 Task: Select Maps
Action: Mouse pressed left at (172, 306)
Screenshot: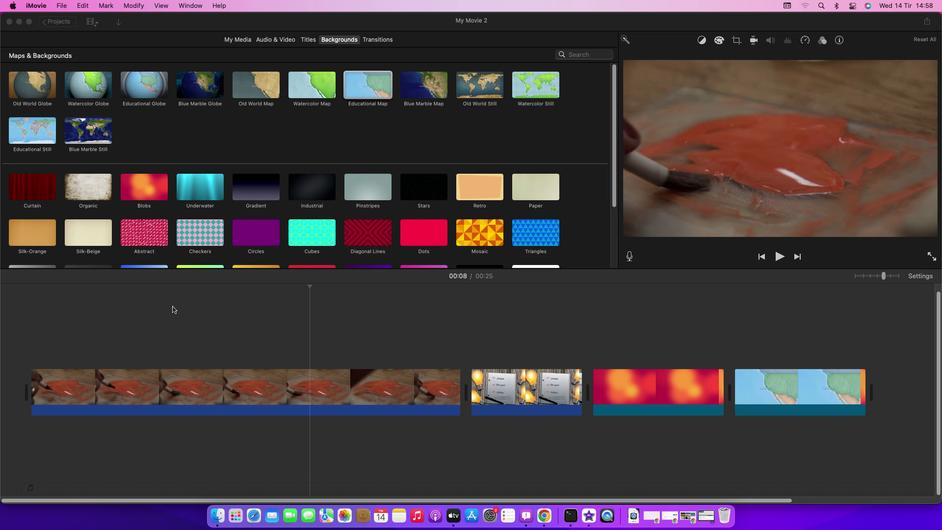 
Action: Mouse moved to (87, 5)
Screenshot: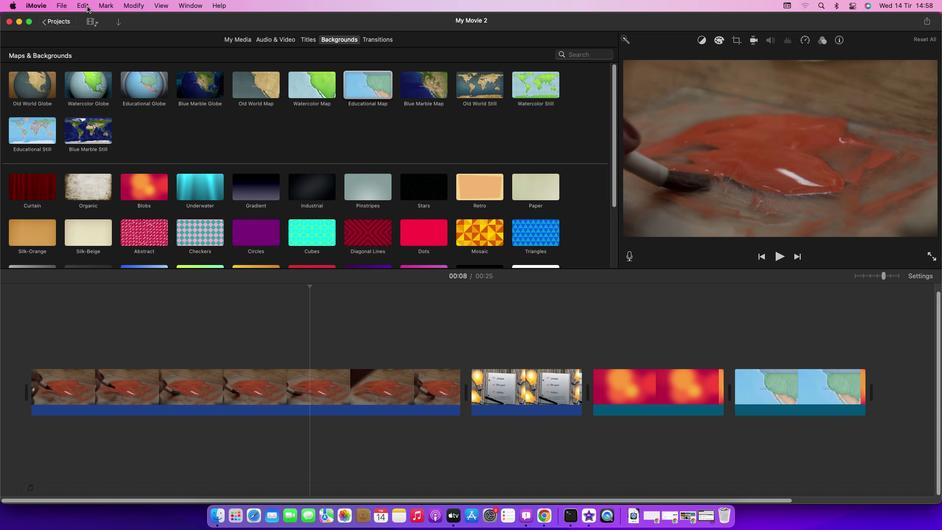 
Action: Mouse pressed left at (87, 5)
Screenshot: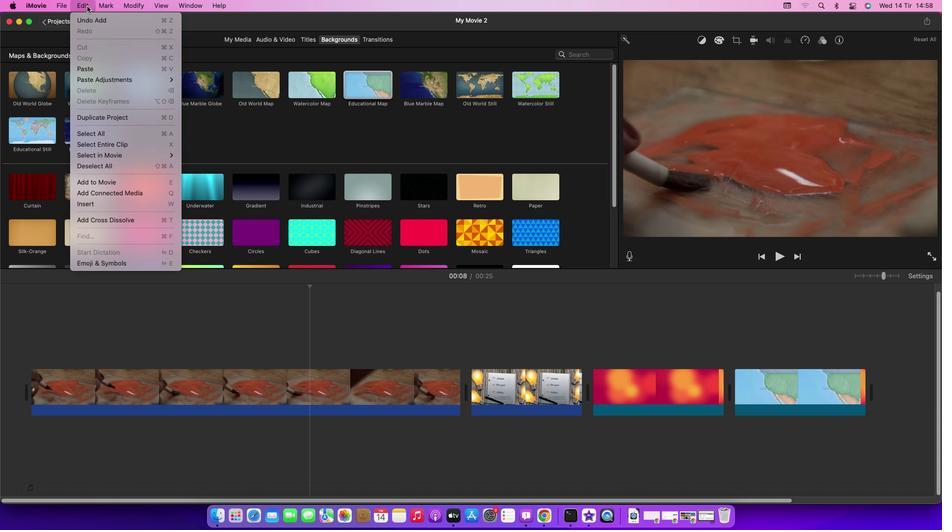 
Action: Mouse moved to (166, 153)
Screenshot: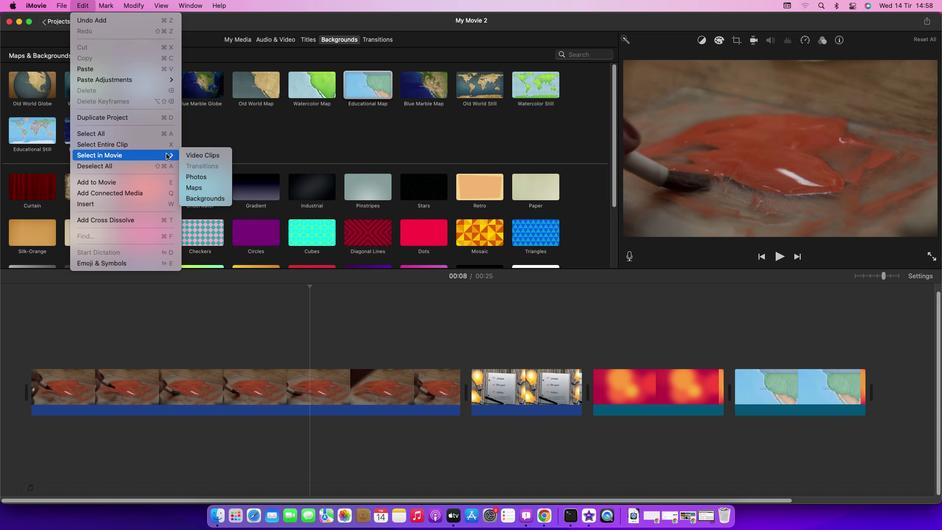 
Action: Mouse pressed left at (166, 153)
Screenshot: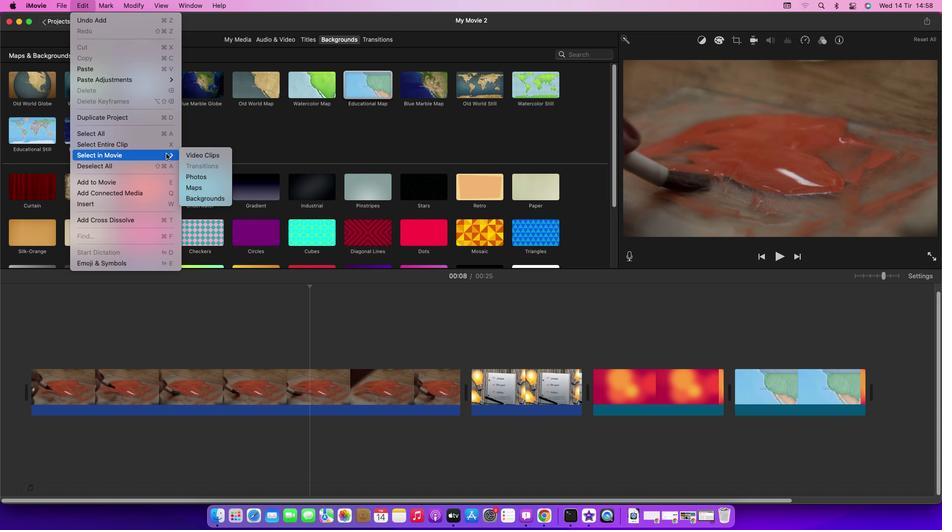 
Action: Mouse moved to (201, 186)
Screenshot: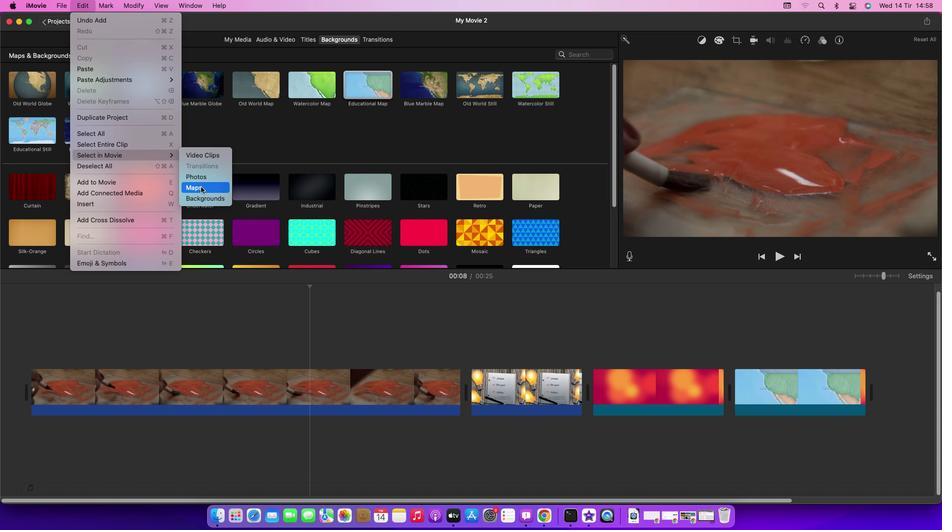 
Action: Mouse pressed left at (201, 186)
Screenshot: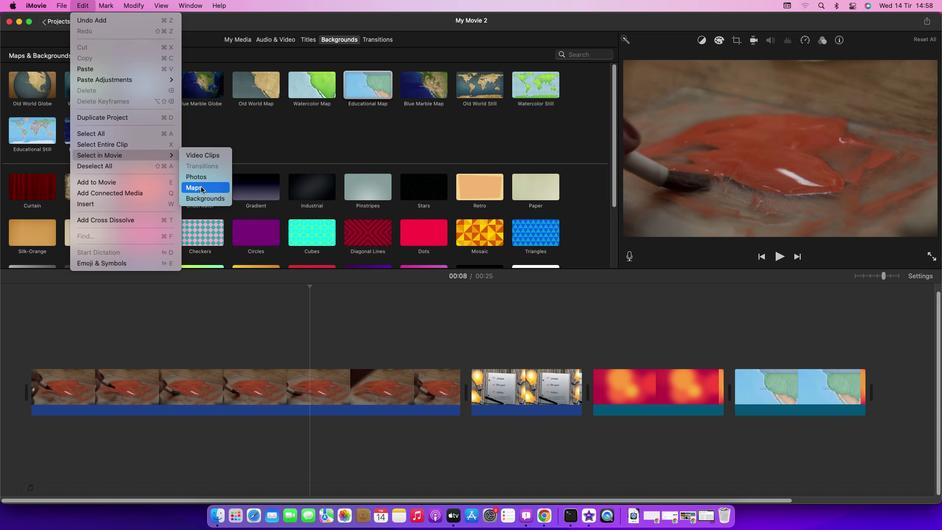 
Action: Mouse moved to (260, 304)
Screenshot: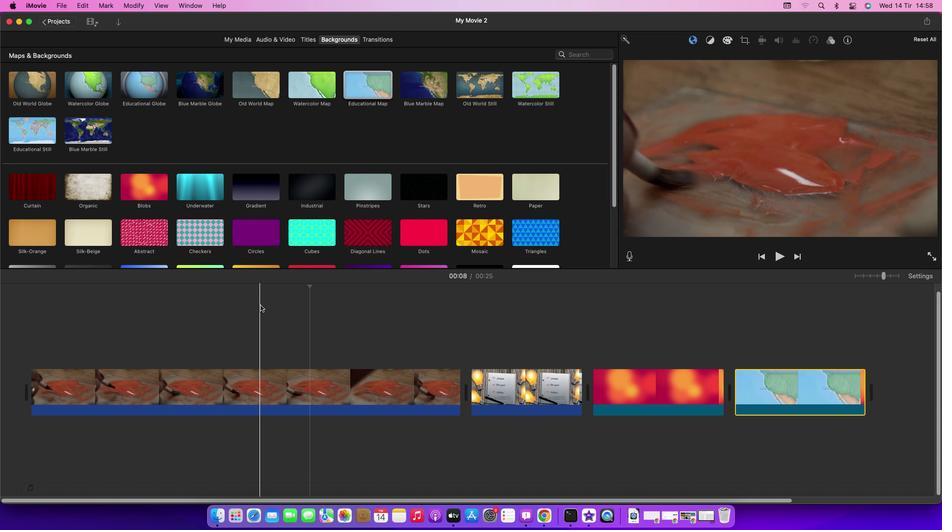 
